 Task: Unmerges the table from the format menu text "Resume/CV".
Action: Mouse moved to (193, 79)
Screenshot: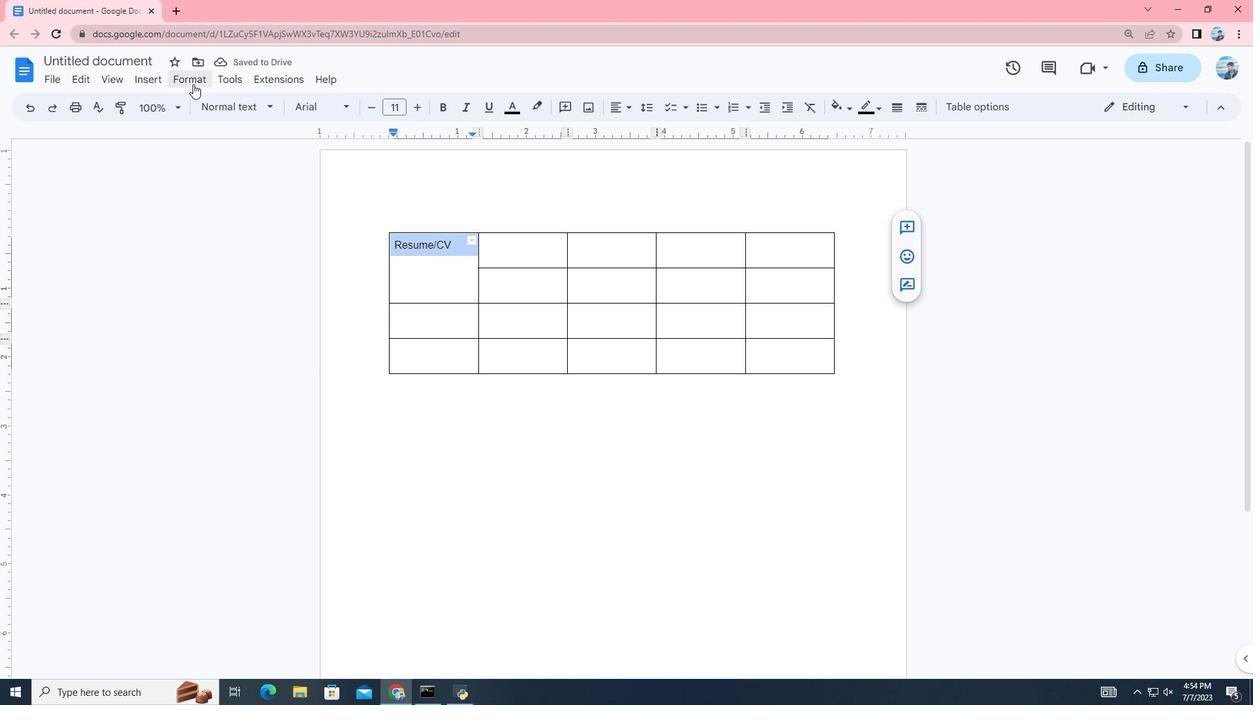 
Action: Mouse pressed left at (193, 79)
Screenshot: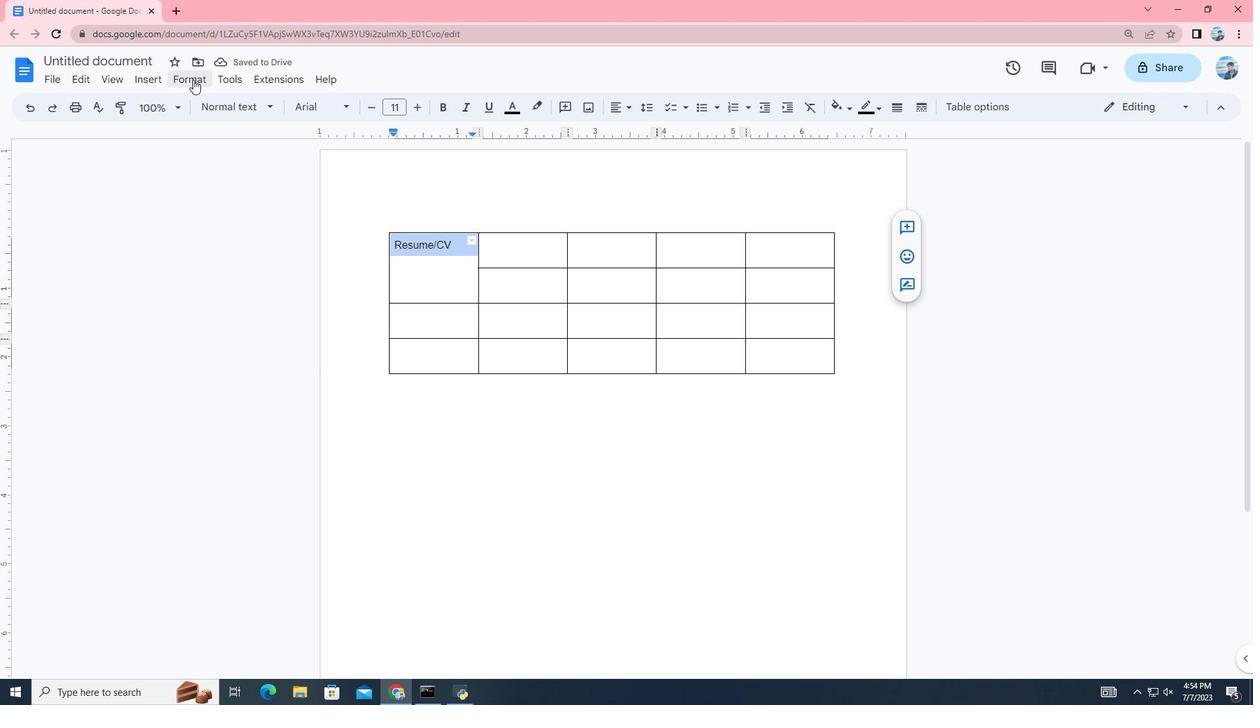 
Action: Mouse moved to (496, 534)
Screenshot: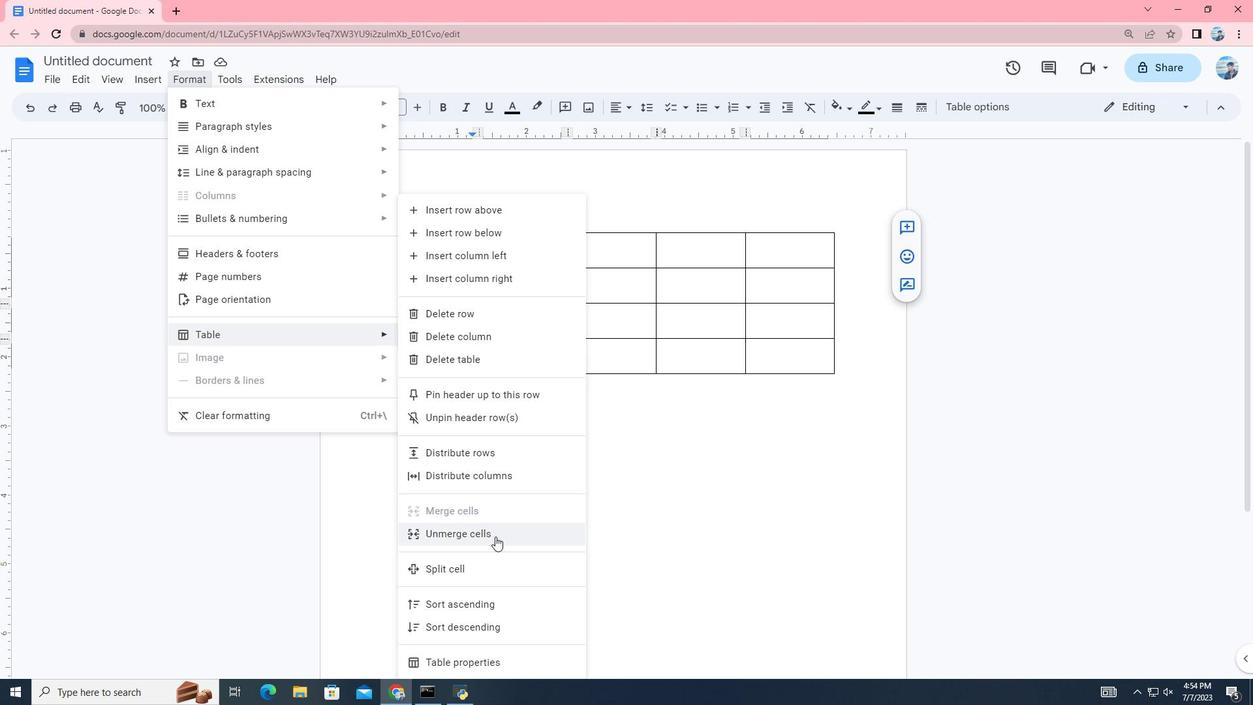 
Action: Mouse pressed left at (496, 534)
Screenshot: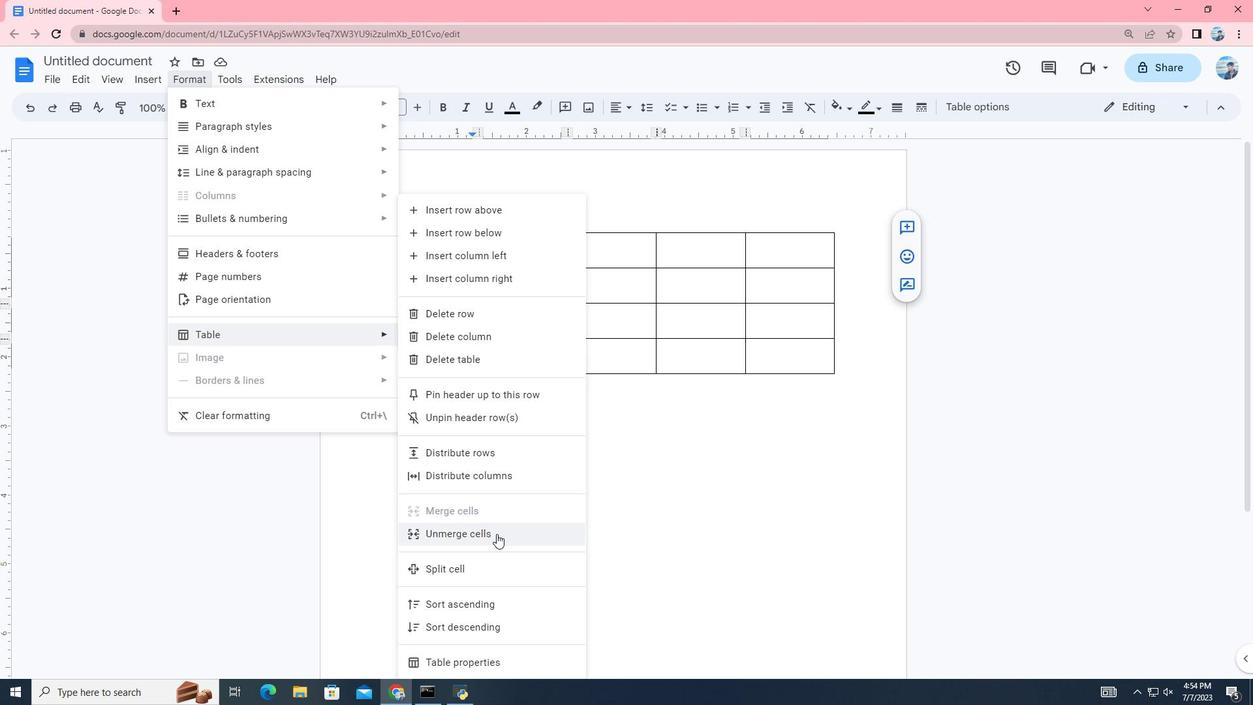
Action: Mouse moved to (464, 455)
Screenshot: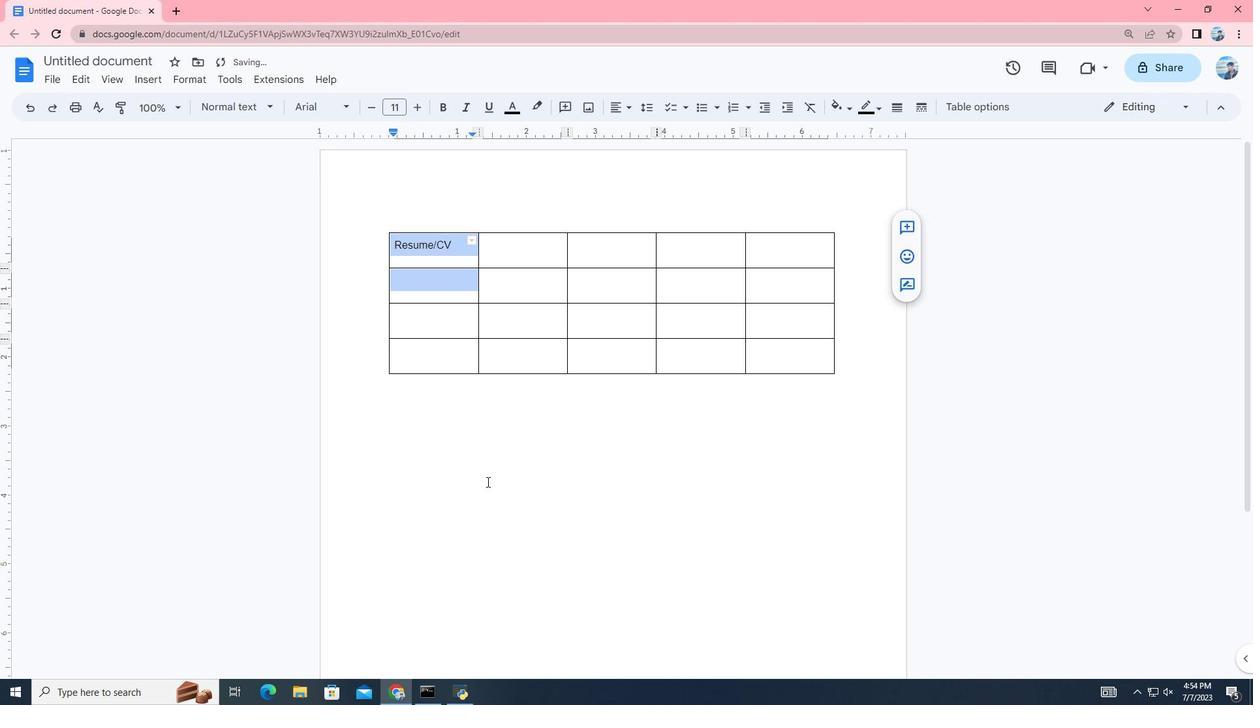 
Action: Mouse pressed left at (464, 455)
Screenshot: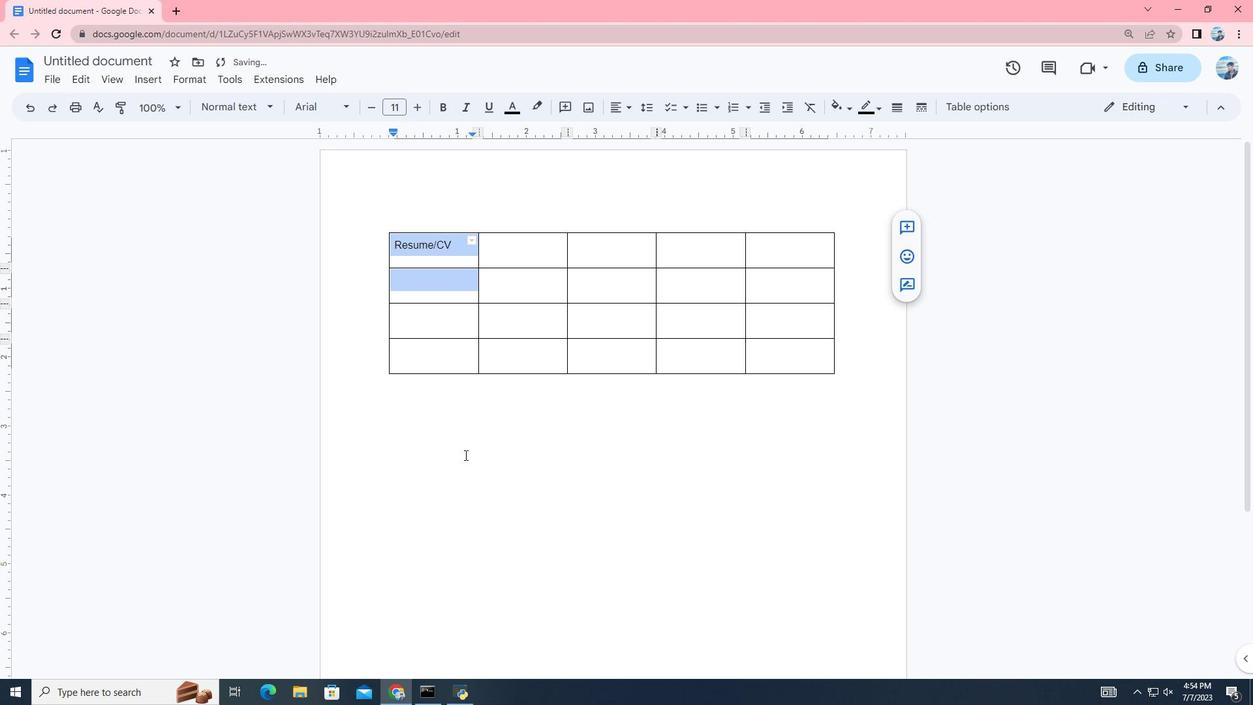 
